 Task: Look for products from Eat The Change only.
Action: Mouse moved to (21, 79)
Screenshot: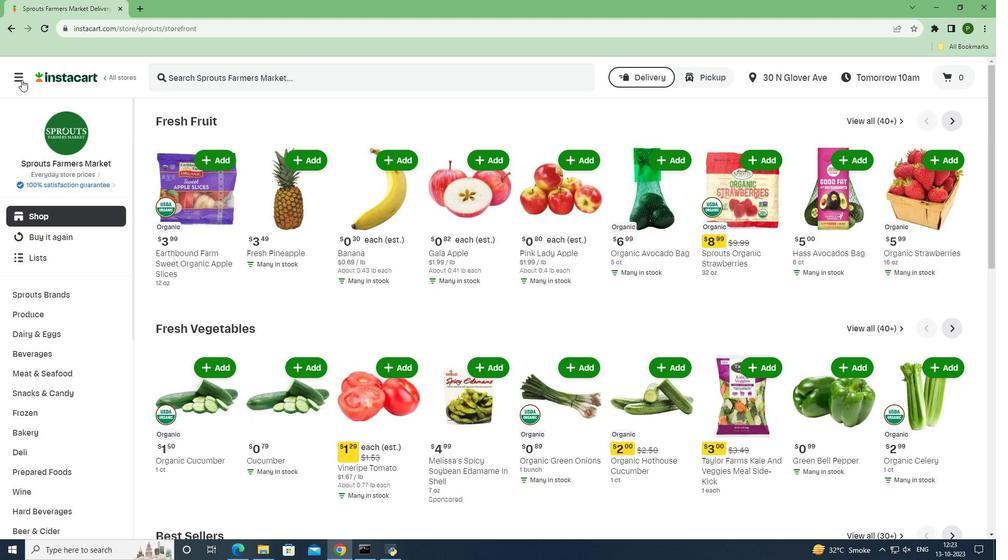 
Action: Mouse pressed left at (21, 79)
Screenshot: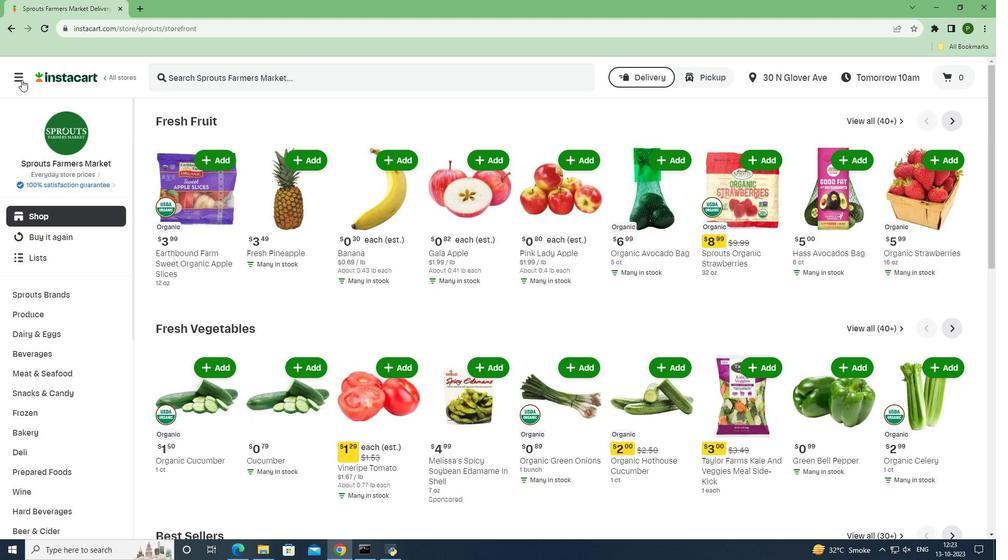 
Action: Mouse moved to (56, 275)
Screenshot: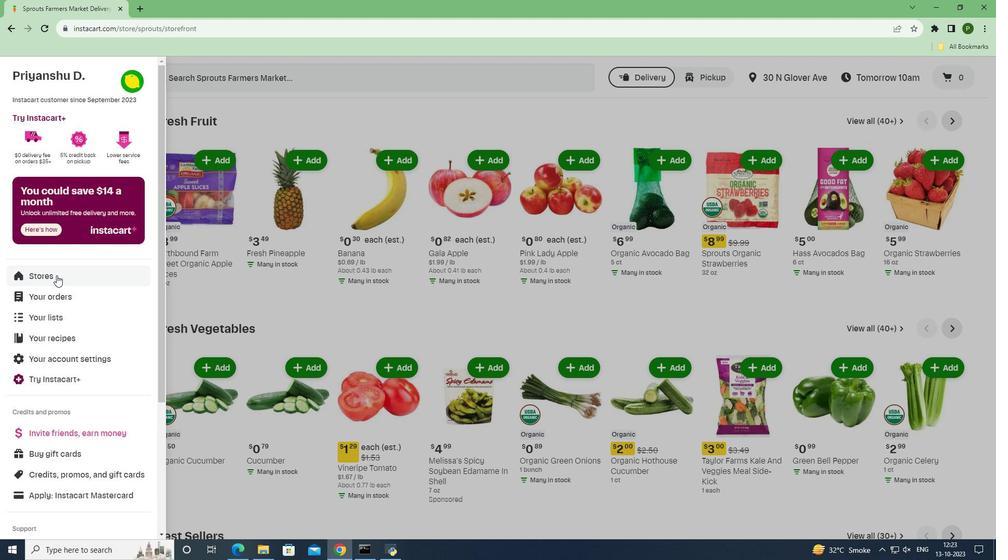
Action: Mouse pressed left at (56, 275)
Screenshot: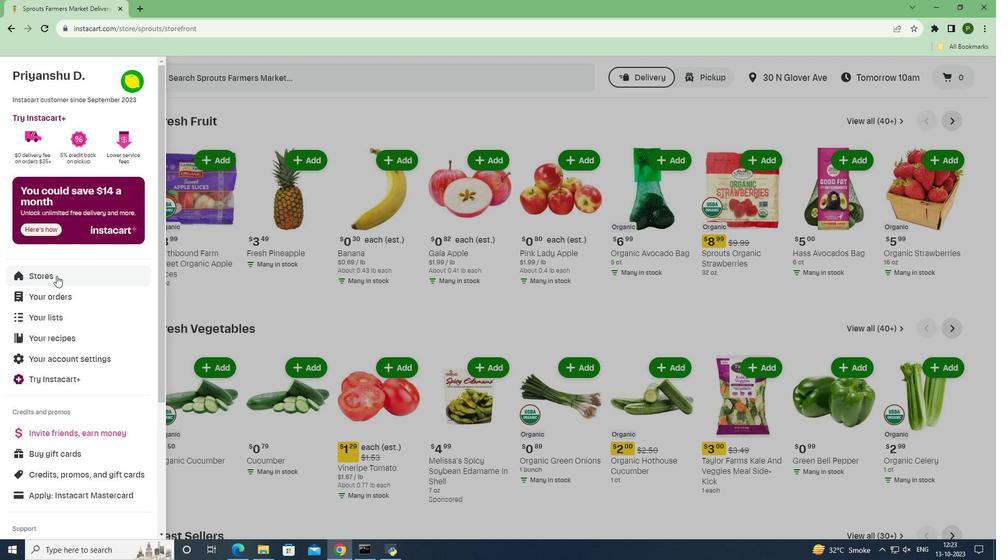 
Action: Mouse moved to (241, 124)
Screenshot: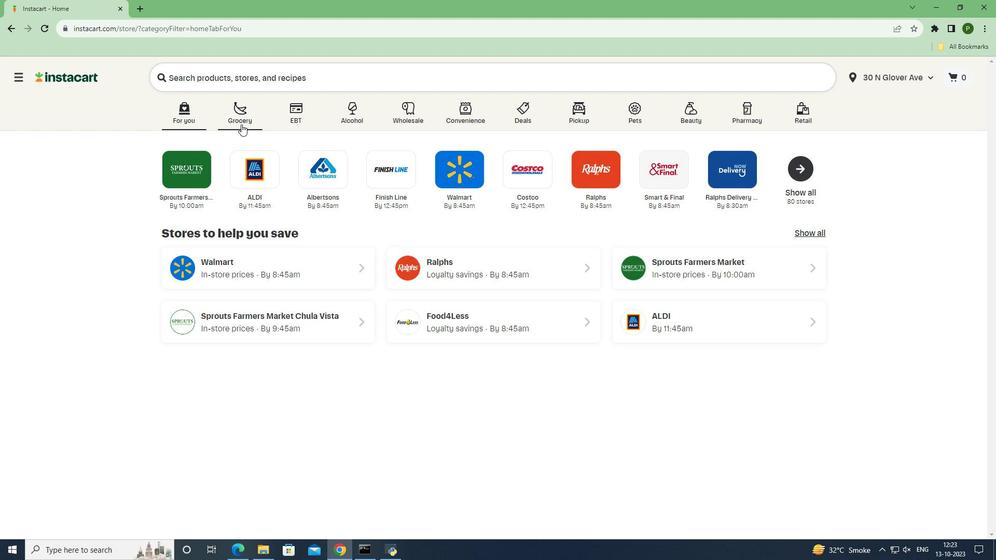 
Action: Mouse pressed left at (241, 124)
Screenshot: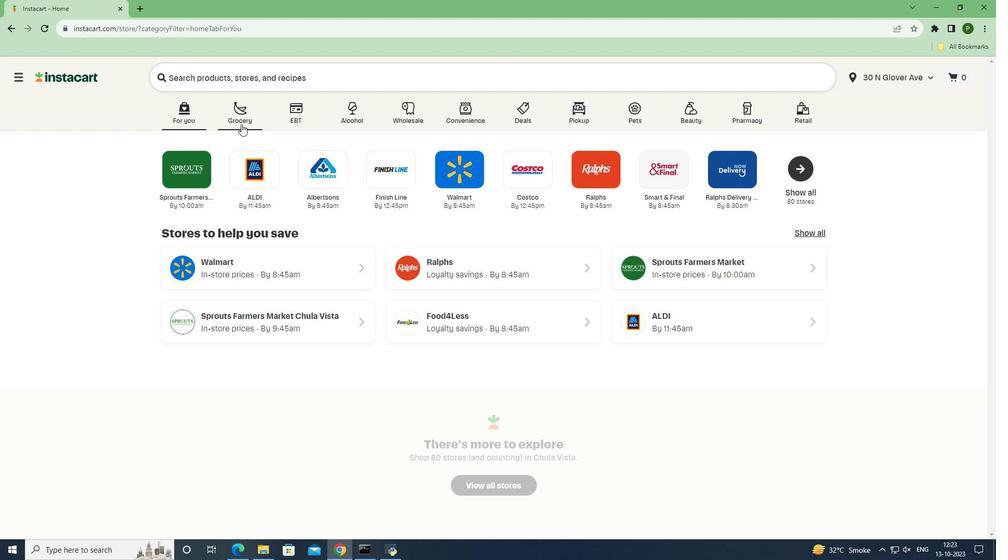 
Action: Mouse moved to (624, 246)
Screenshot: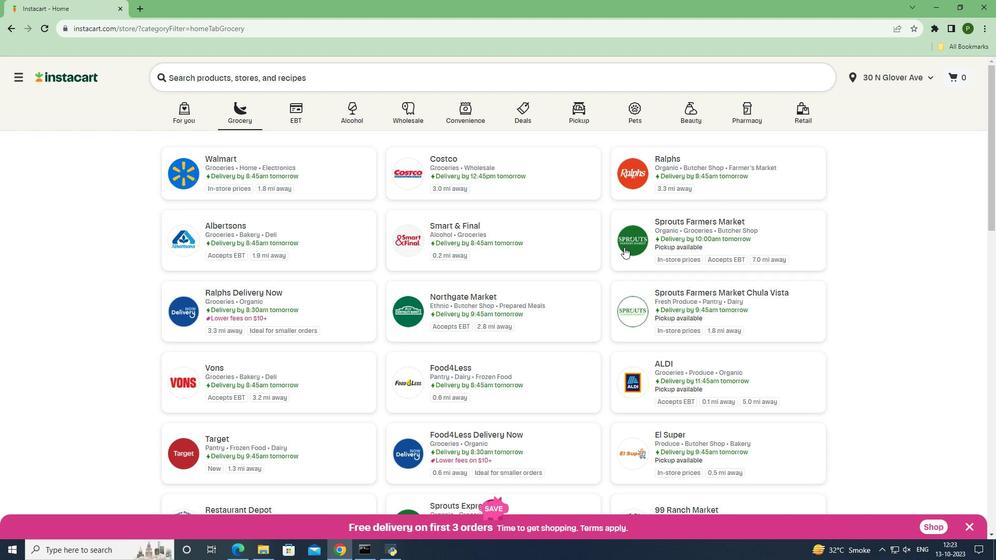 
Action: Mouse pressed left at (624, 246)
Screenshot: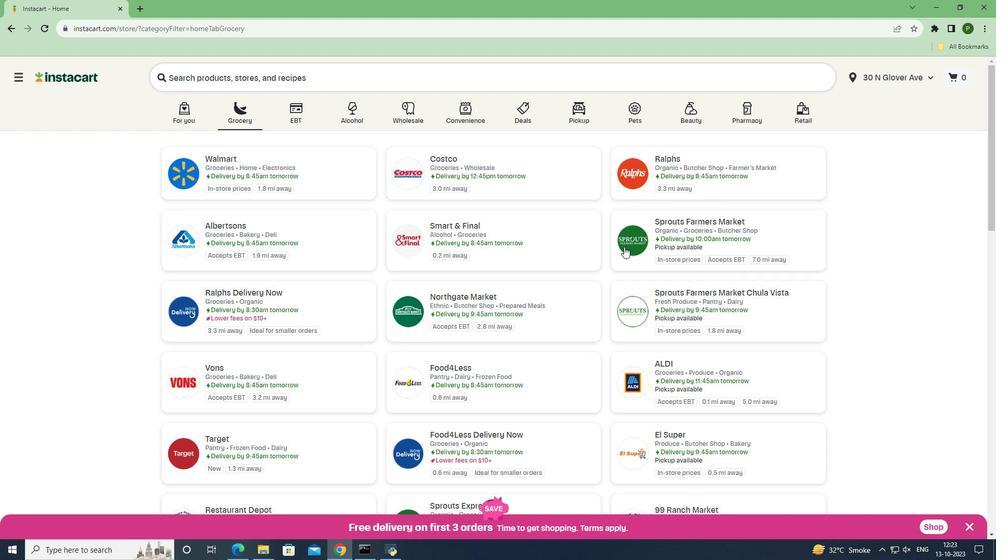 
Action: Mouse moved to (68, 357)
Screenshot: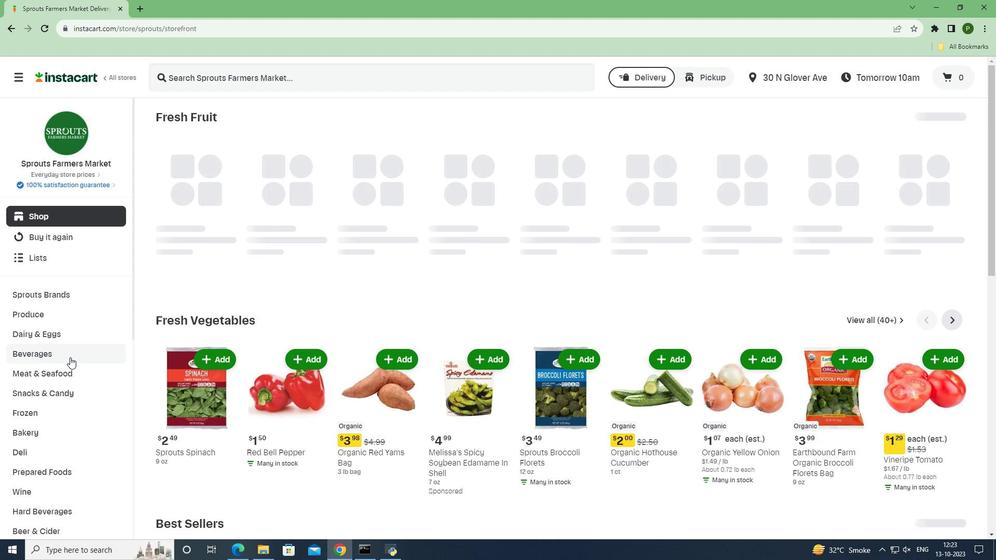 
Action: Mouse pressed left at (68, 357)
Screenshot: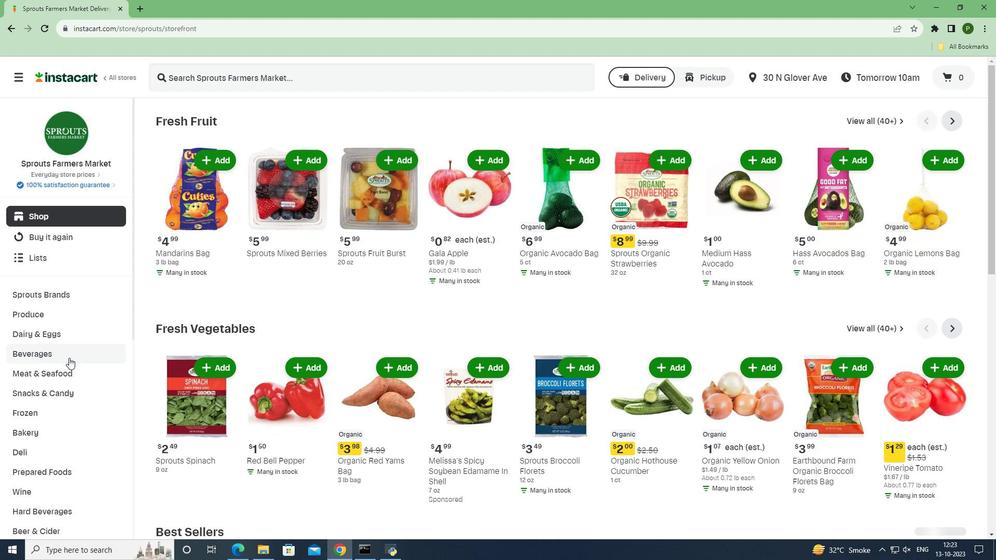 
Action: Mouse moved to (899, 144)
Screenshot: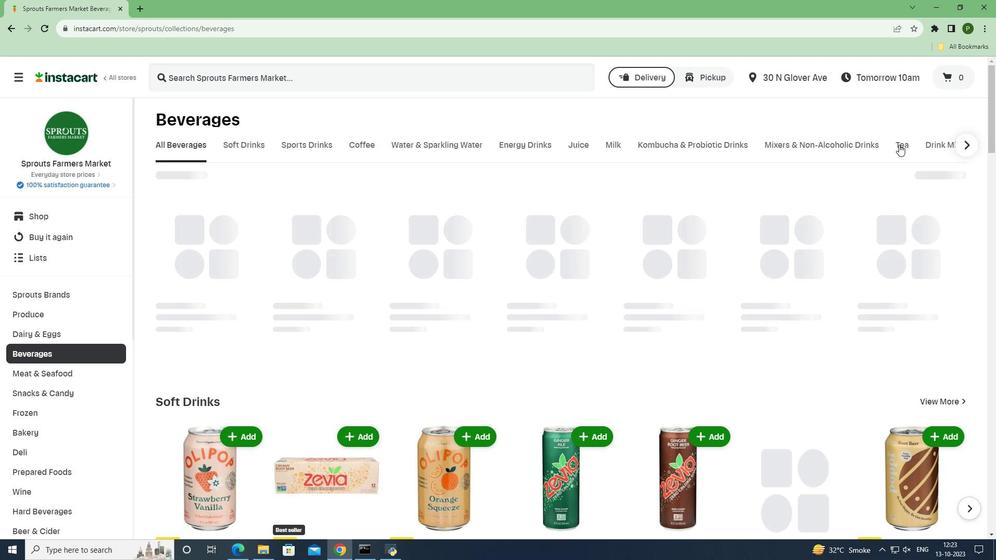 
Action: Mouse pressed left at (899, 144)
Screenshot: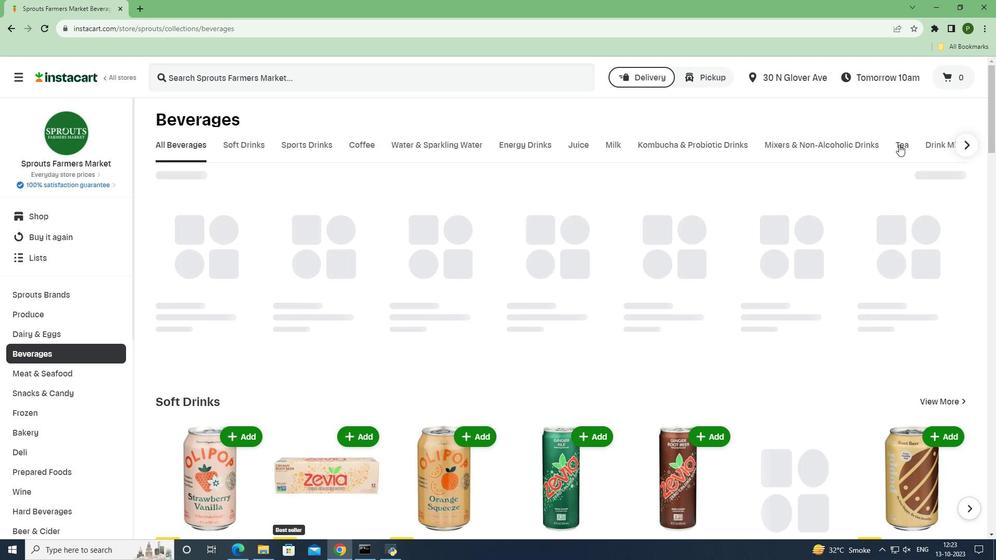 
Action: Mouse moved to (275, 234)
Screenshot: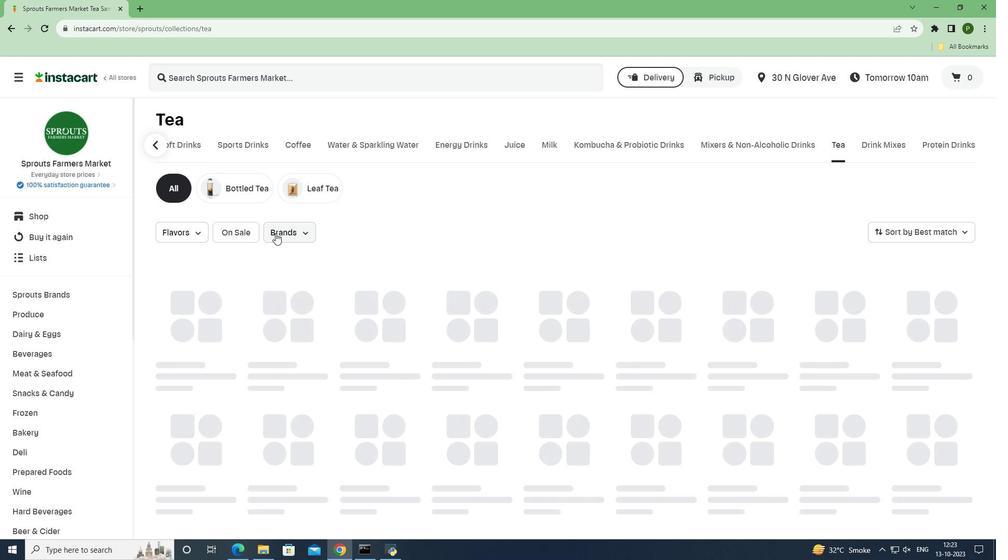 
Action: Mouse pressed left at (275, 234)
Screenshot: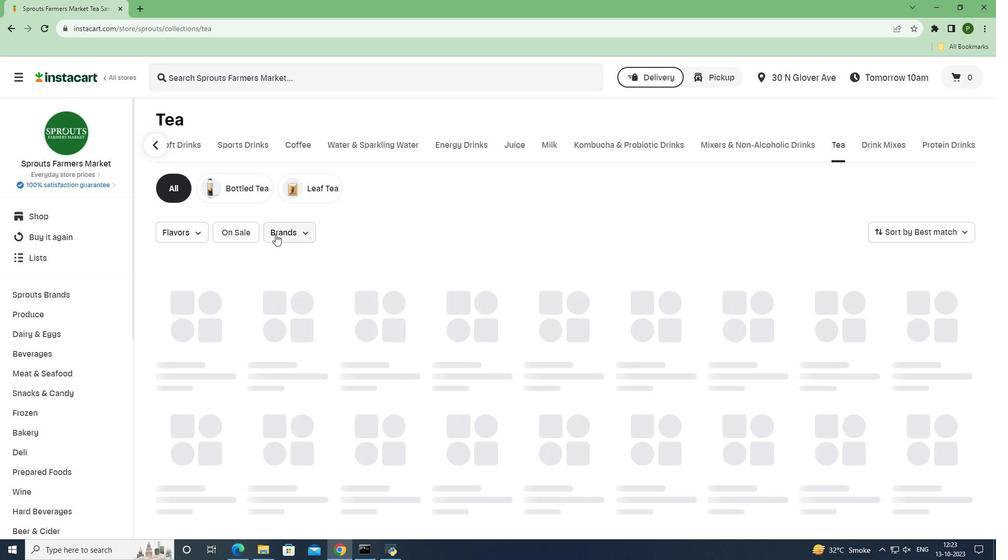 
Action: Mouse moved to (330, 332)
Screenshot: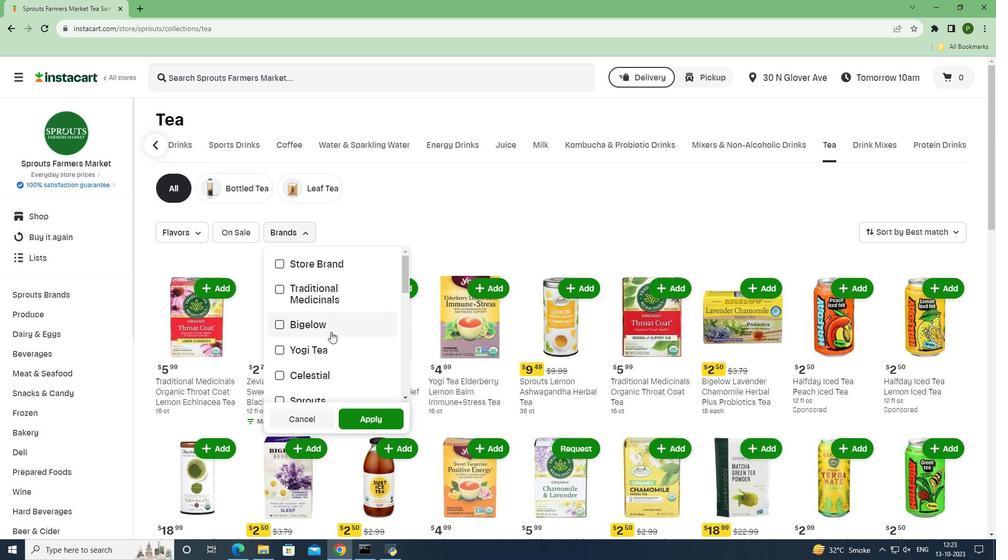 
Action: Mouse scrolled (330, 332) with delta (0, 0)
Screenshot: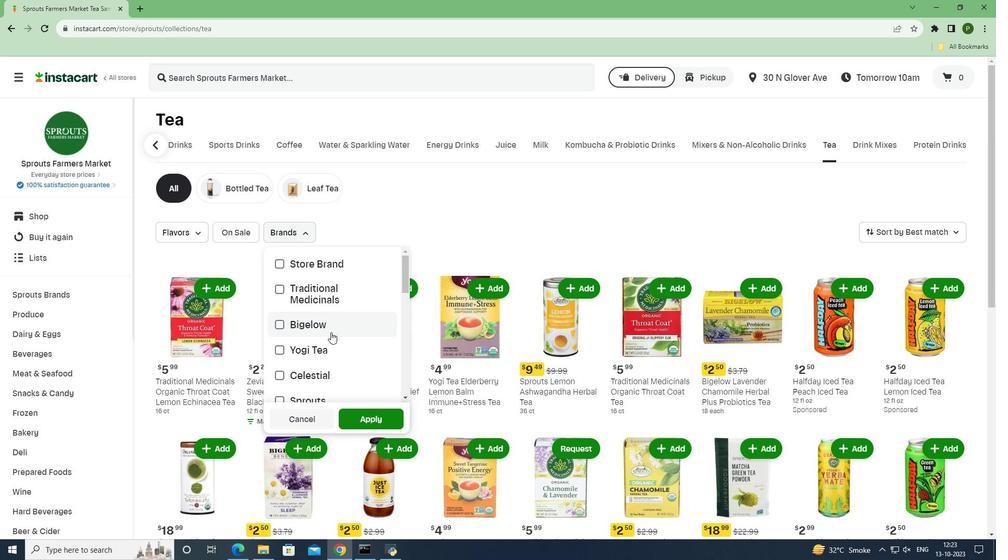 
Action: Mouse scrolled (330, 332) with delta (0, 0)
Screenshot: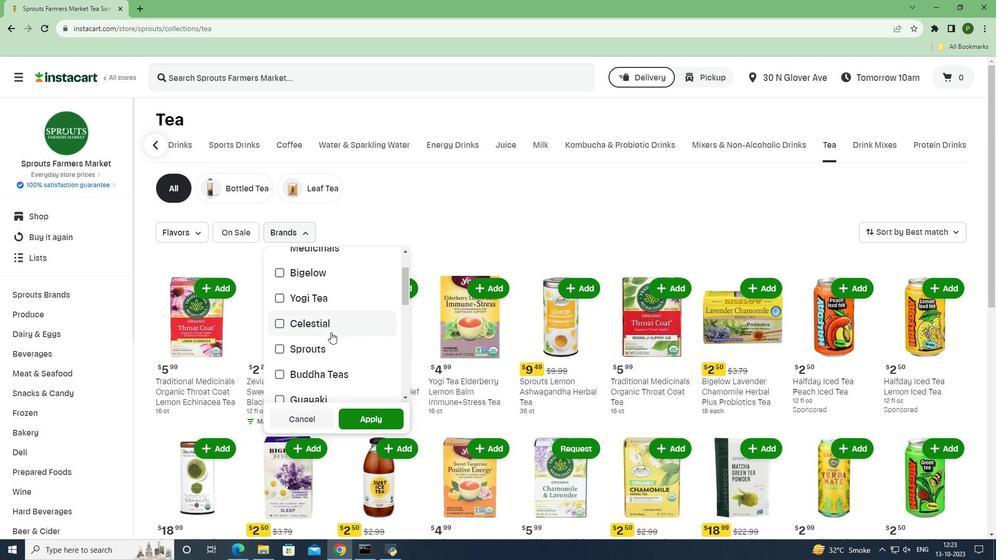 
Action: Mouse scrolled (330, 332) with delta (0, 0)
Screenshot: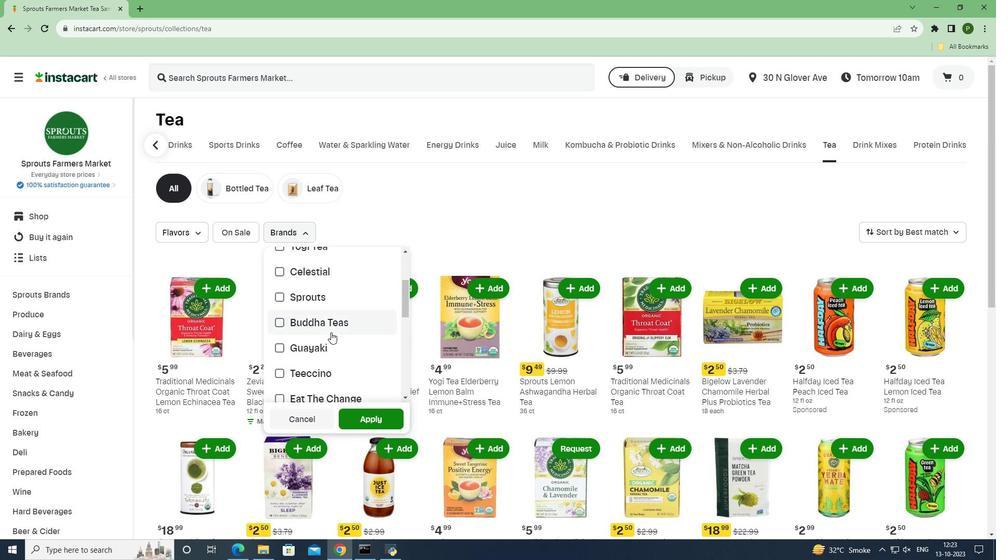 
Action: Mouse moved to (331, 344)
Screenshot: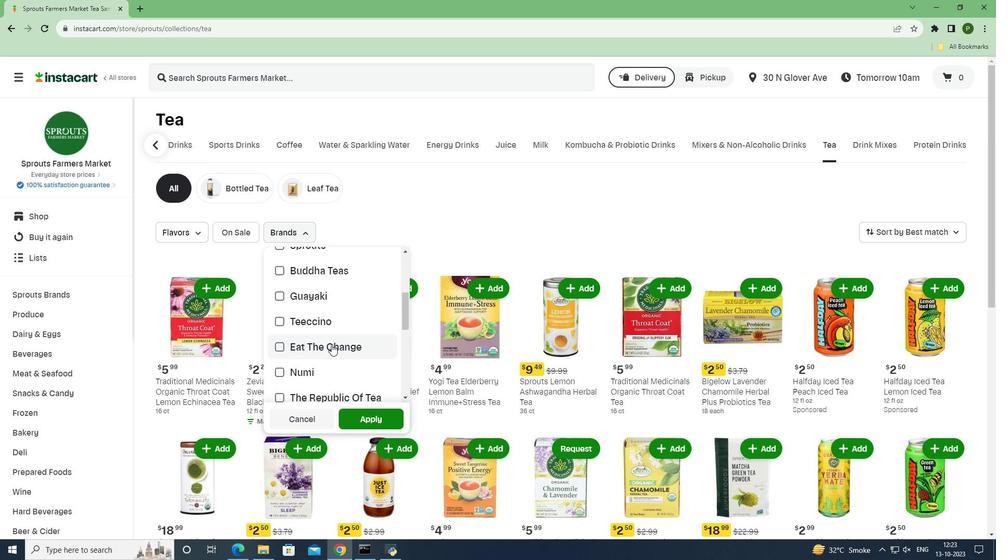 
Action: Mouse pressed left at (331, 344)
Screenshot: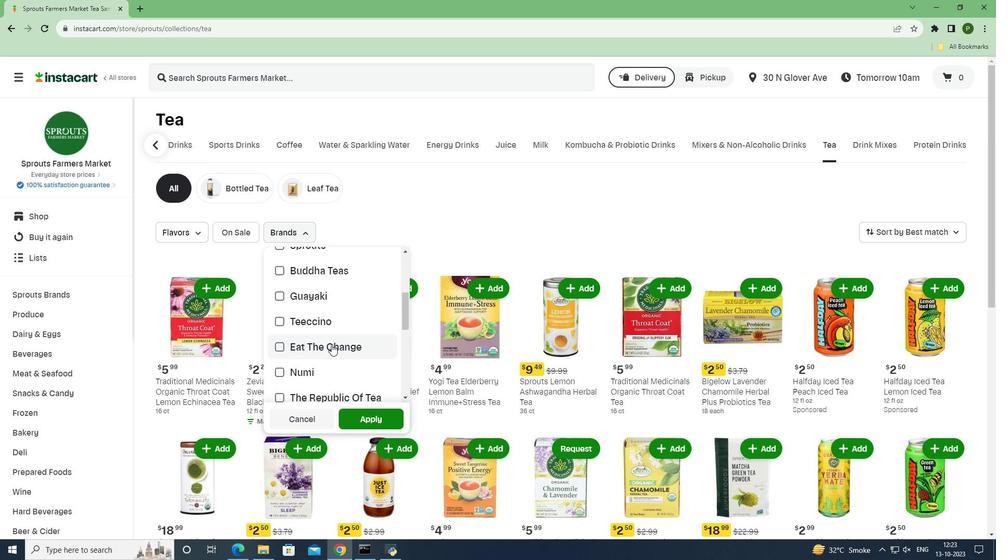 
Action: Mouse moved to (367, 414)
Screenshot: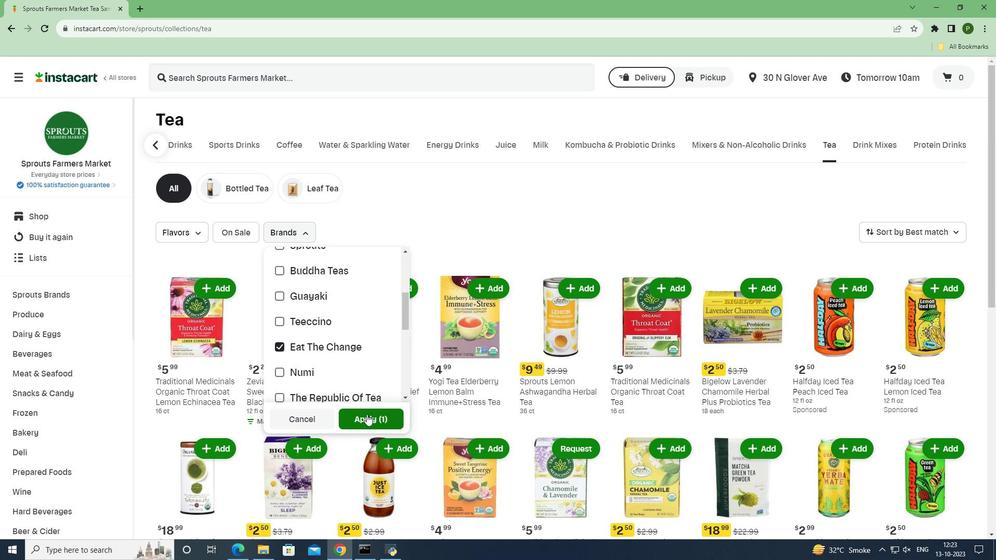 
Action: Mouse pressed left at (367, 414)
Screenshot: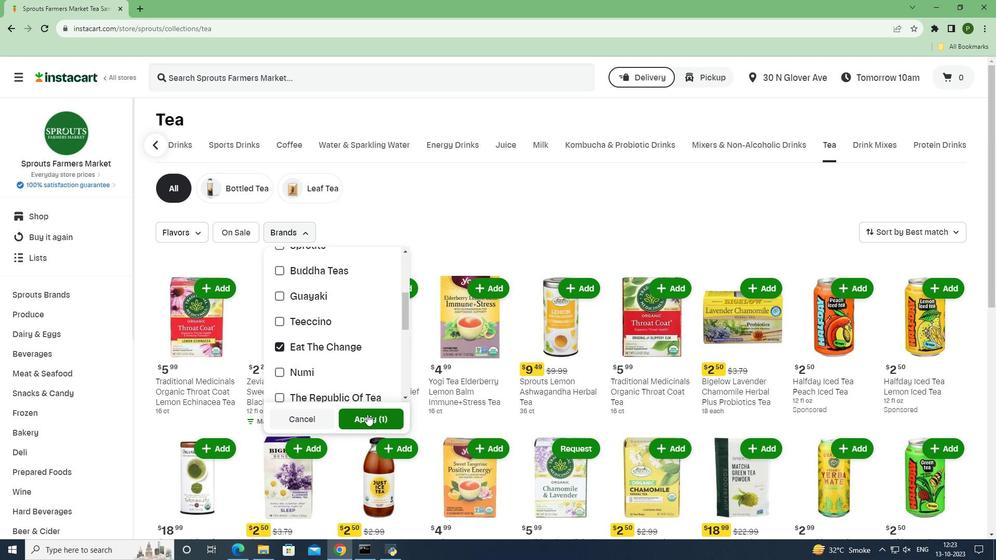 
Action: Mouse moved to (461, 439)
Screenshot: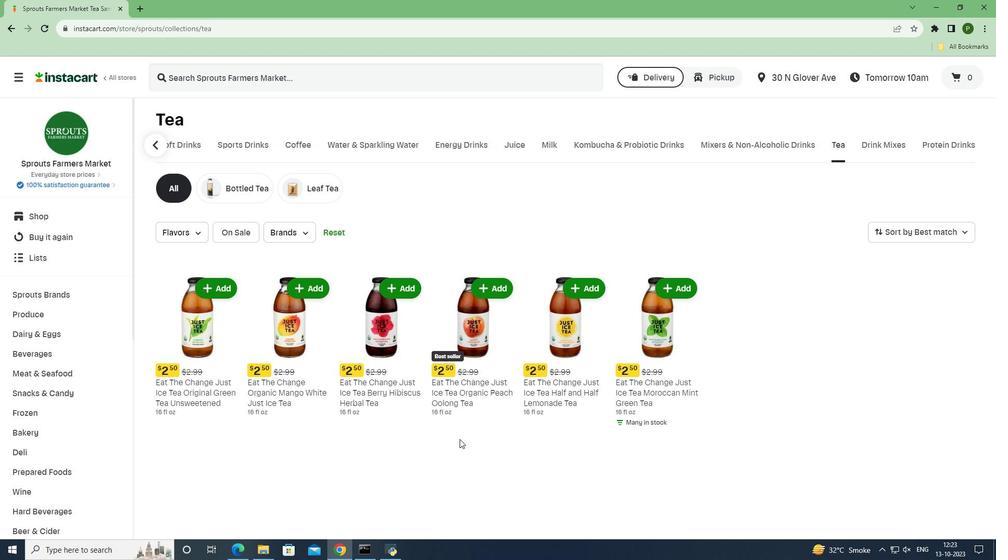 
